 Task: Check the sale-to-list ratio of large walk-in closet in the last 1 year.
Action: Mouse moved to (982, 238)
Screenshot: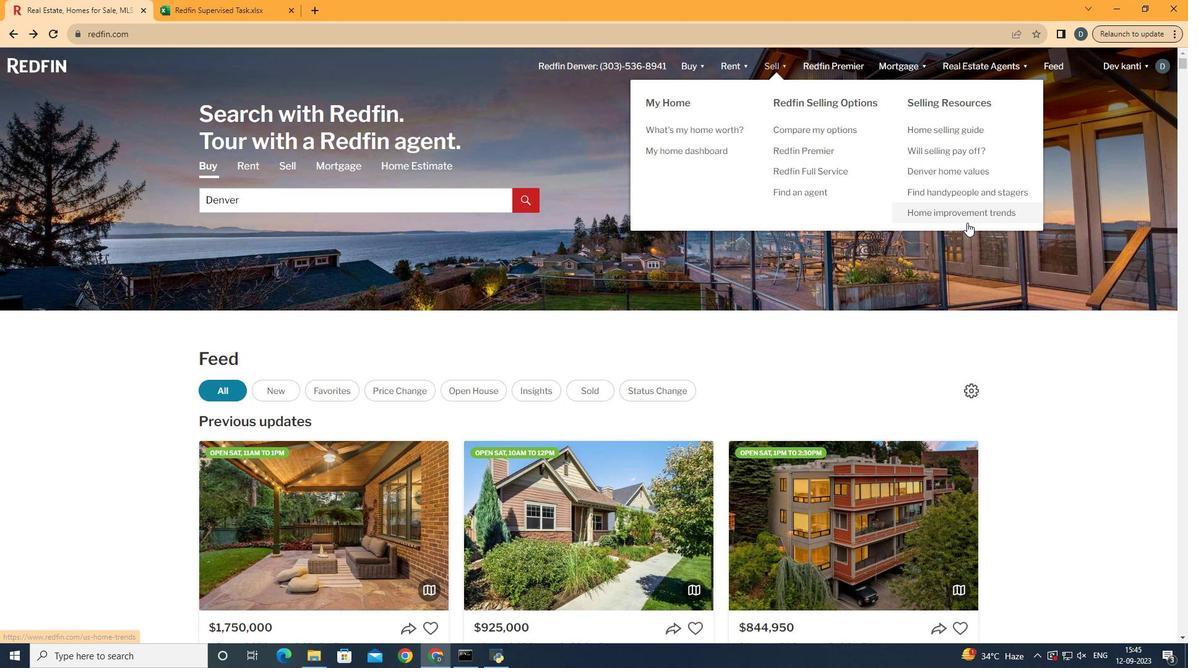 
Action: Mouse pressed left at (982, 238)
Screenshot: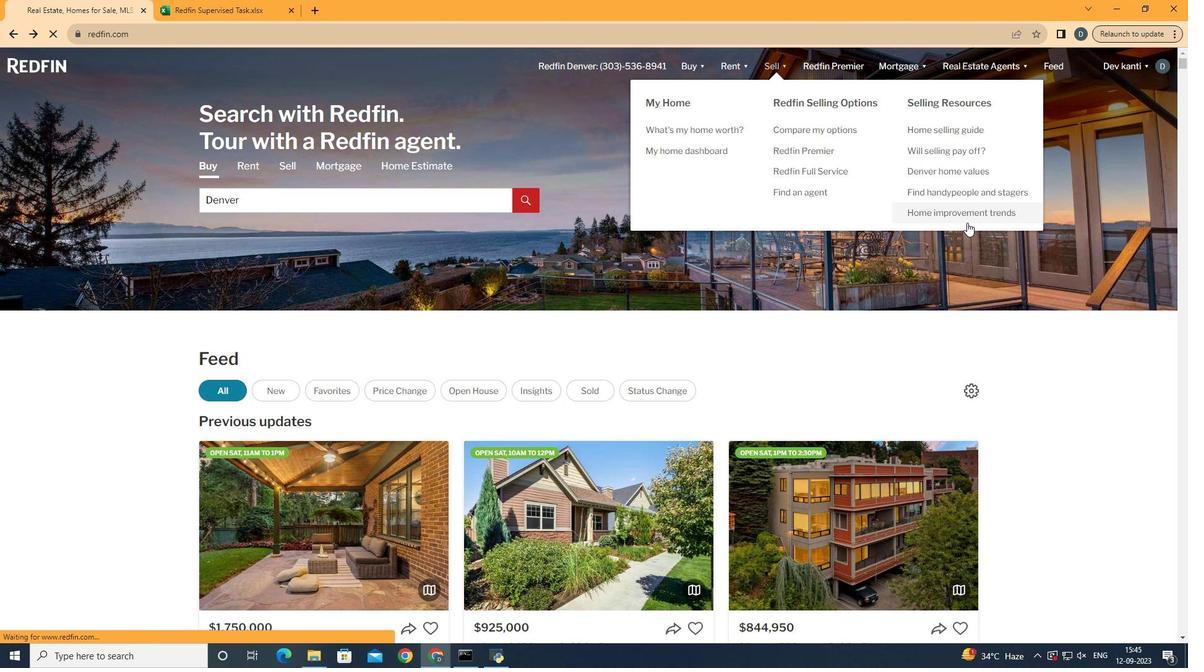 
Action: Mouse moved to (300, 256)
Screenshot: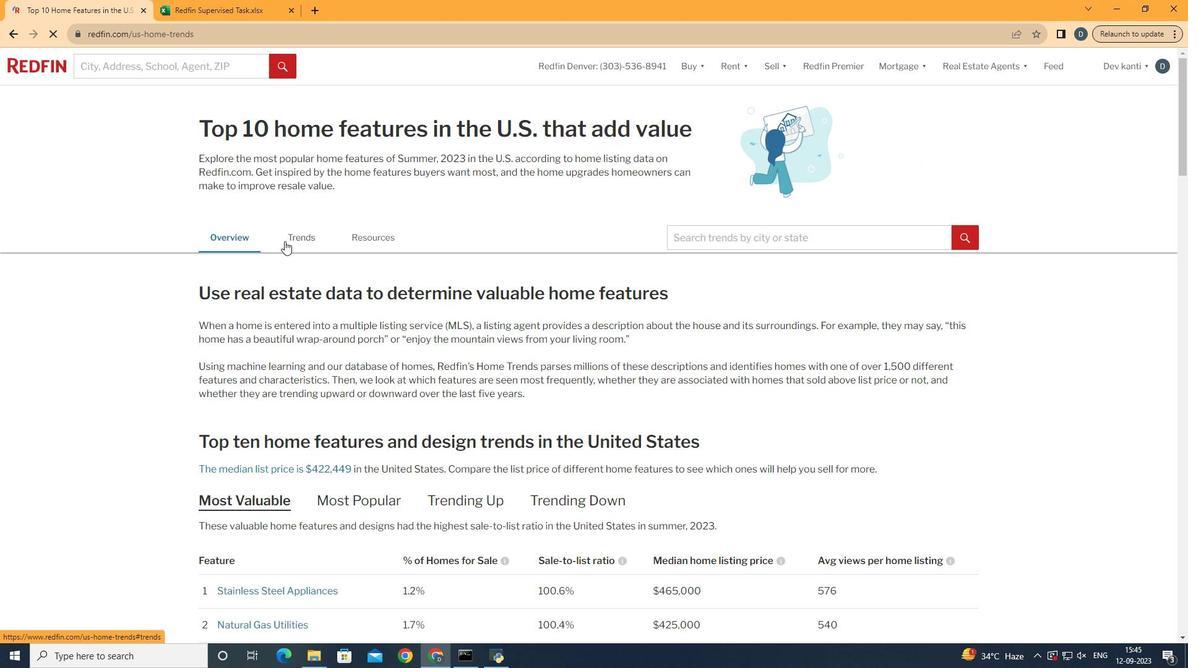 
Action: Mouse pressed left at (300, 256)
Screenshot: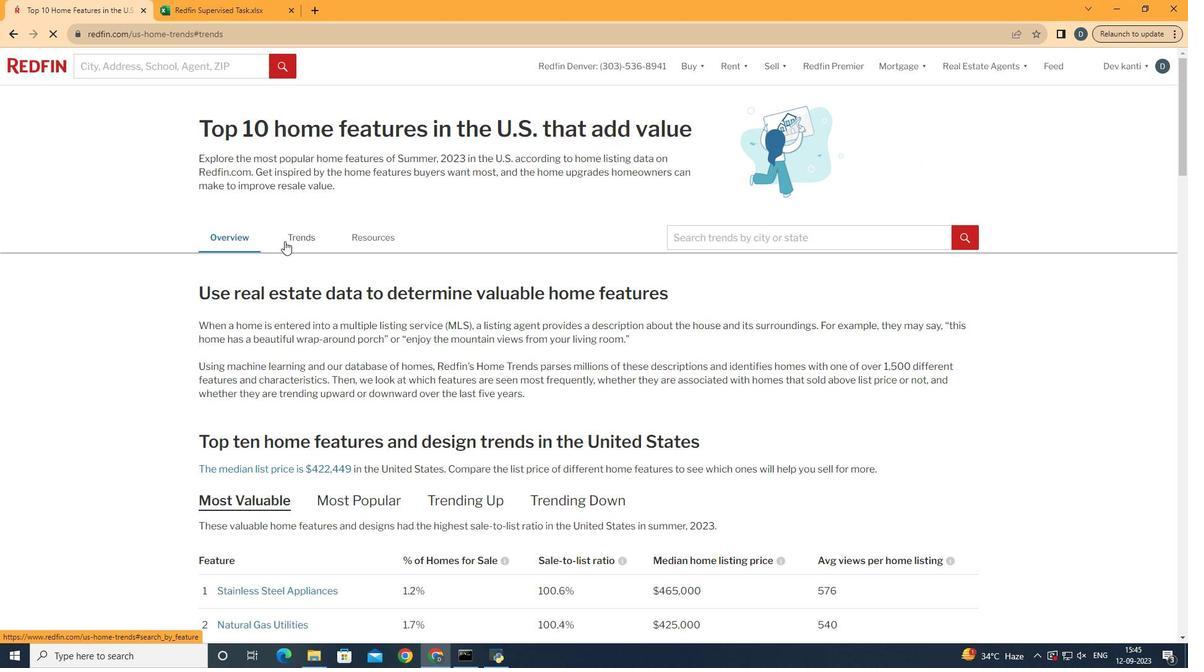 
Action: Mouse moved to (680, 402)
Screenshot: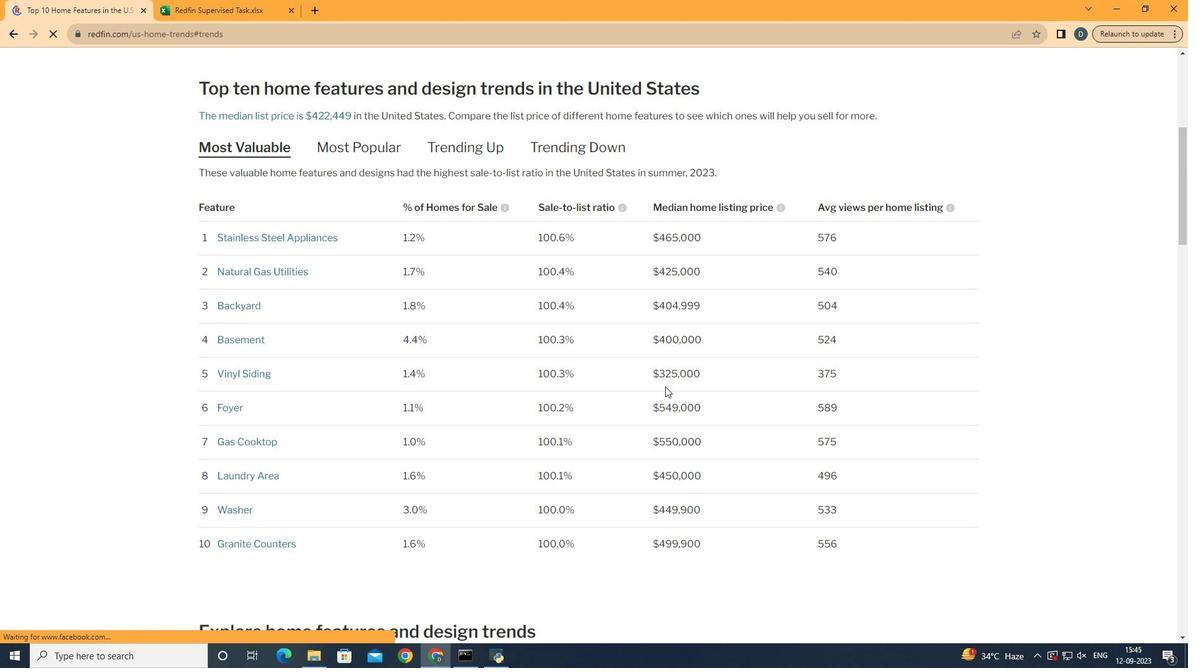 
Action: Mouse scrolled (680, 401) with delta (0, 0)
Screenshot: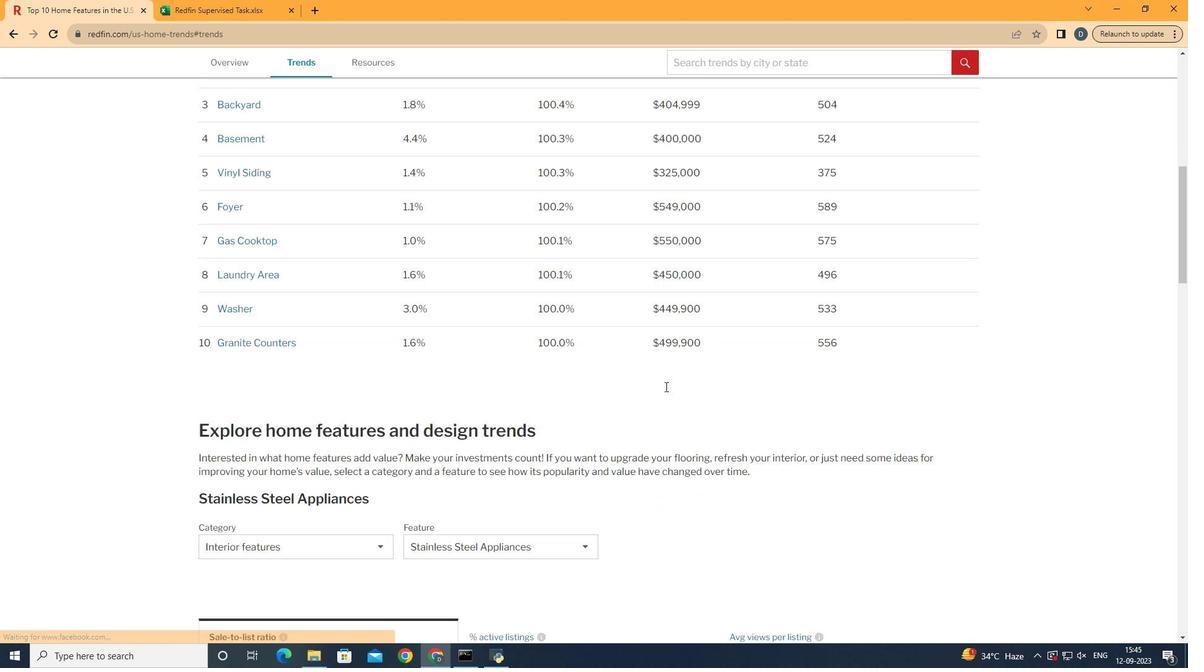 
Action: Mouse scrolled (680, 401) with delta (0, 0)
Screenshot: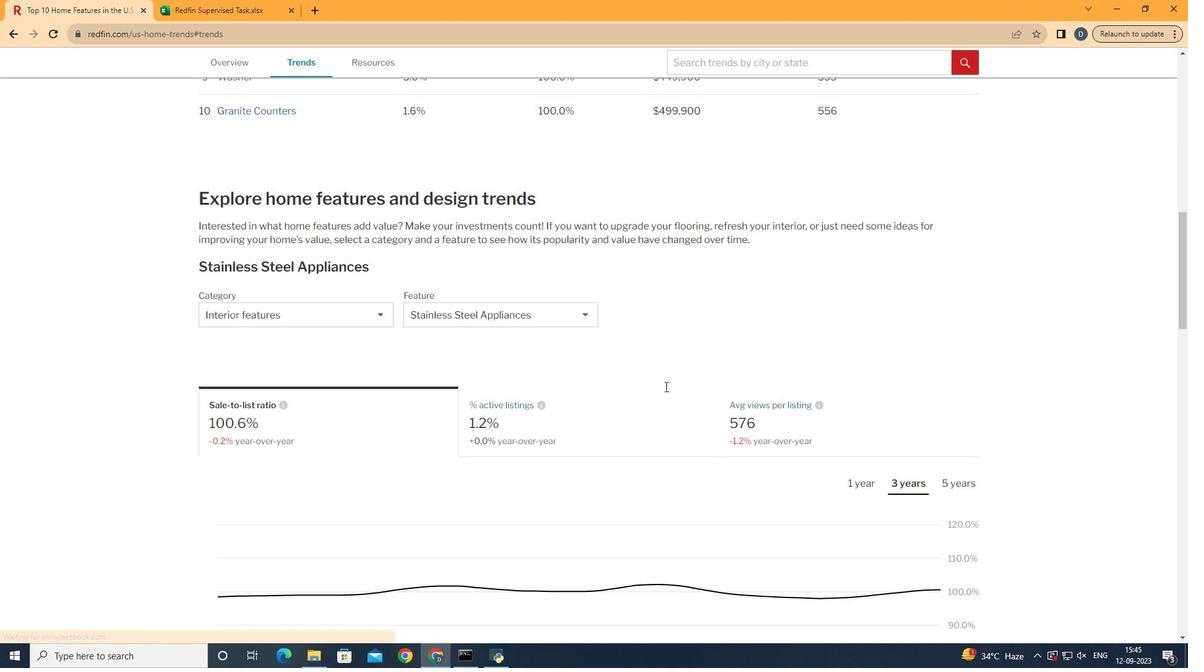 
Action: Mouse scrolled (680, 401) with delta (0, 0)
Screenshot: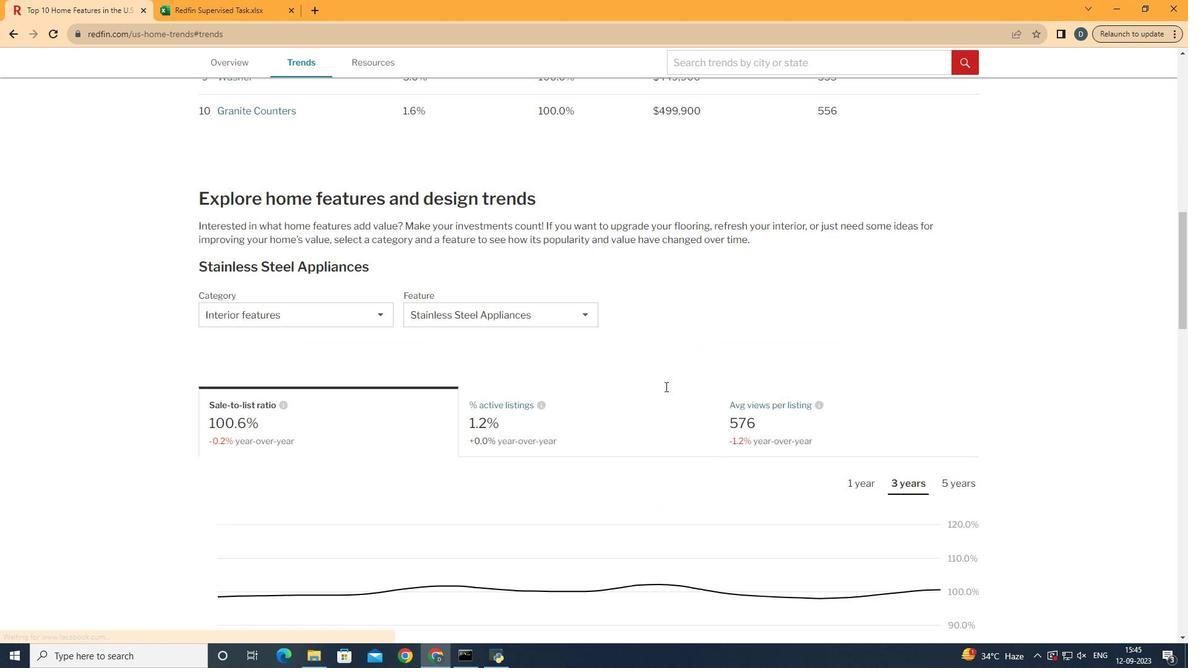 
Action: Mouse scrolled (680, 401) with delta (0, 0)
Screenshot: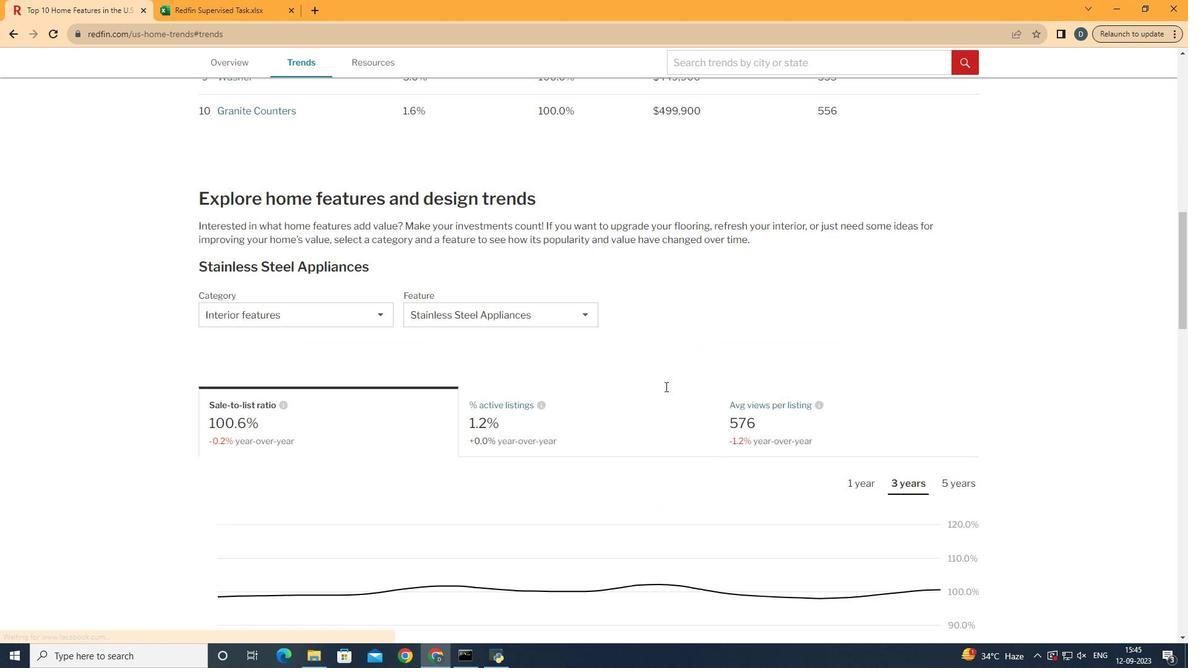 
Action: Mouse scrolled (680, 401) with delta (0, 0)
Screenshot: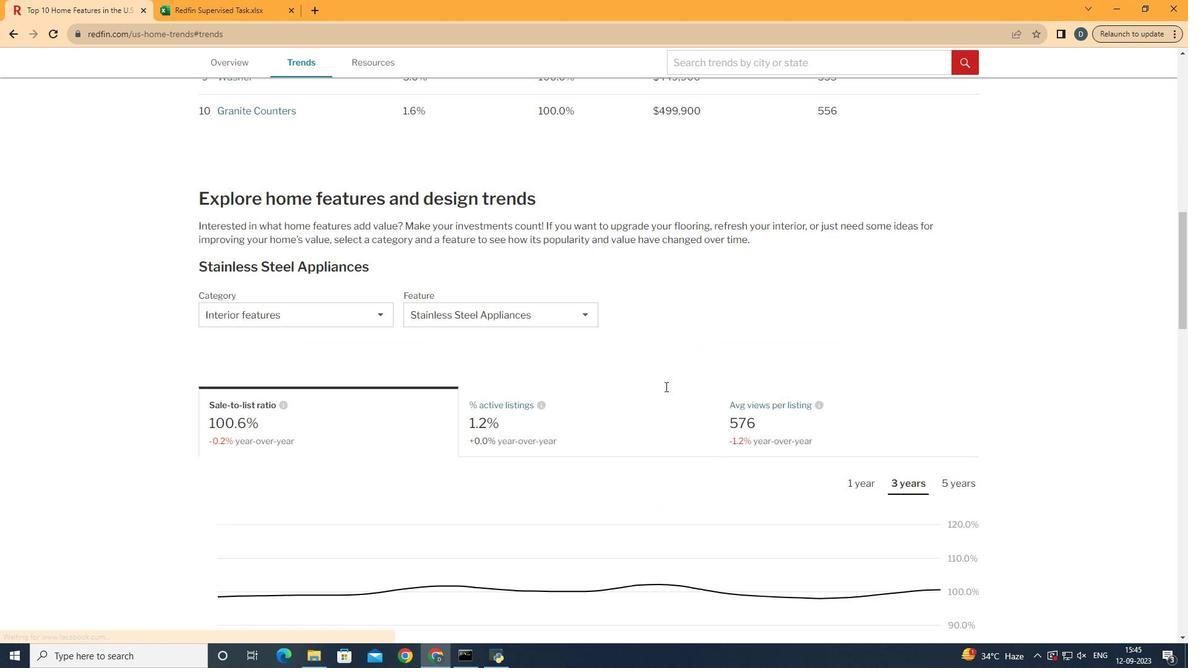 
Action: Mouse scrolled (680, 401) with delta (0, 0)
Screenshot: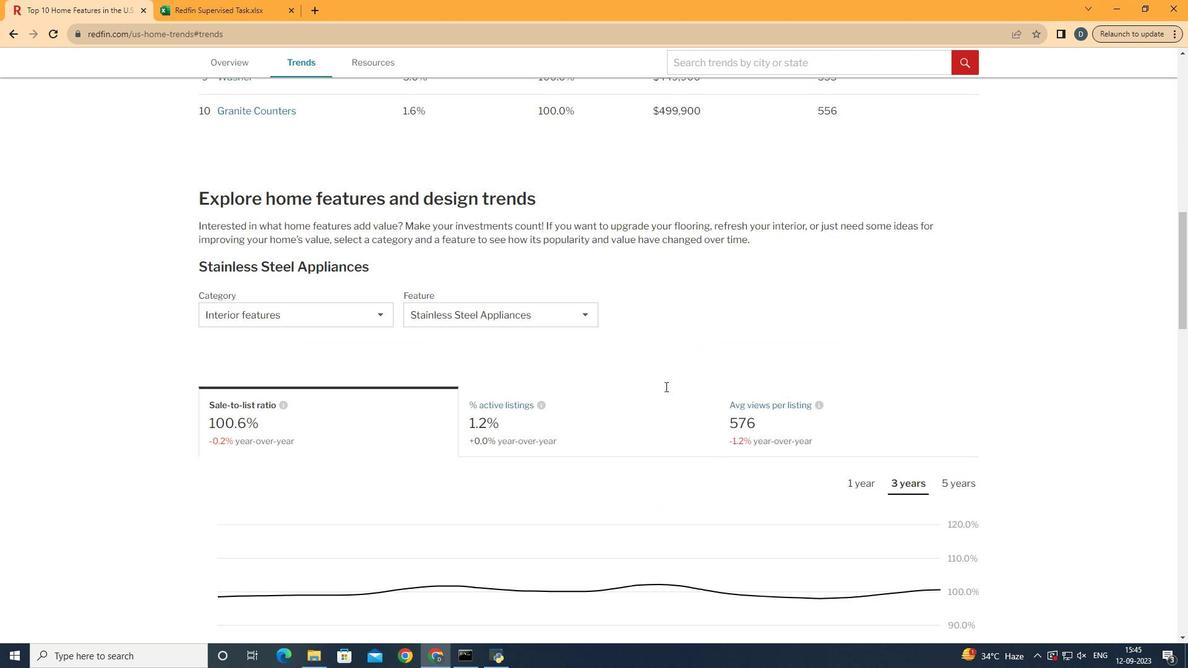 
Action: Mouse scrolled (680, 401) with delta (0, 0)
Screenshot: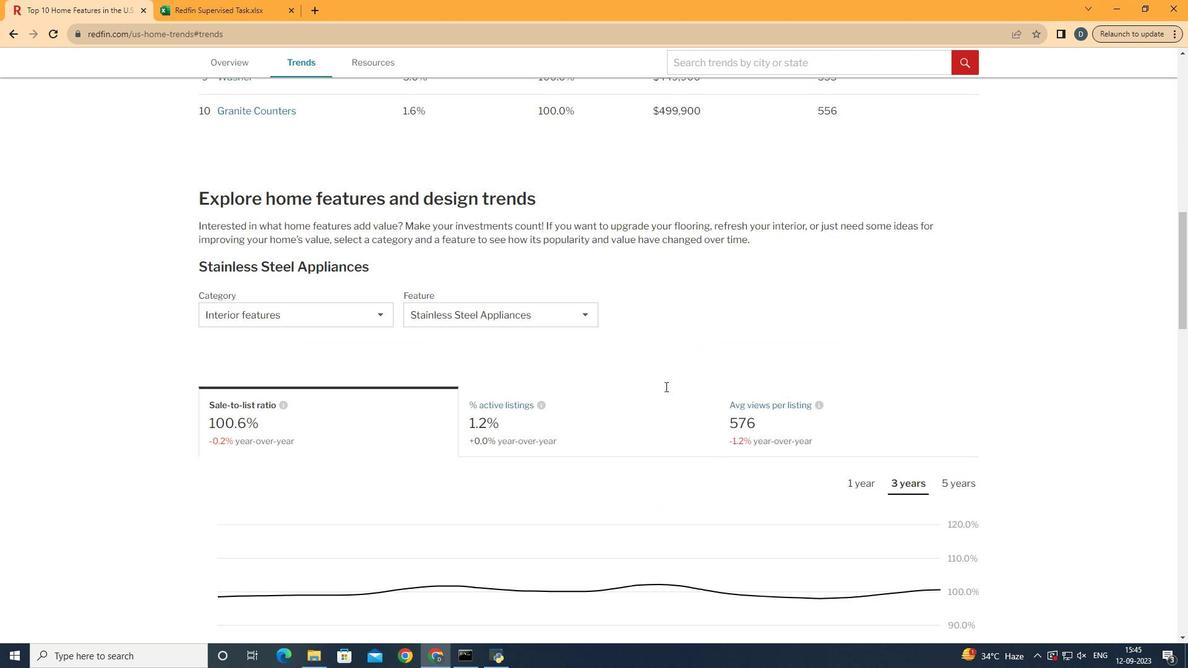 
Action: Mouse moved to (375, 331)
Screenshot: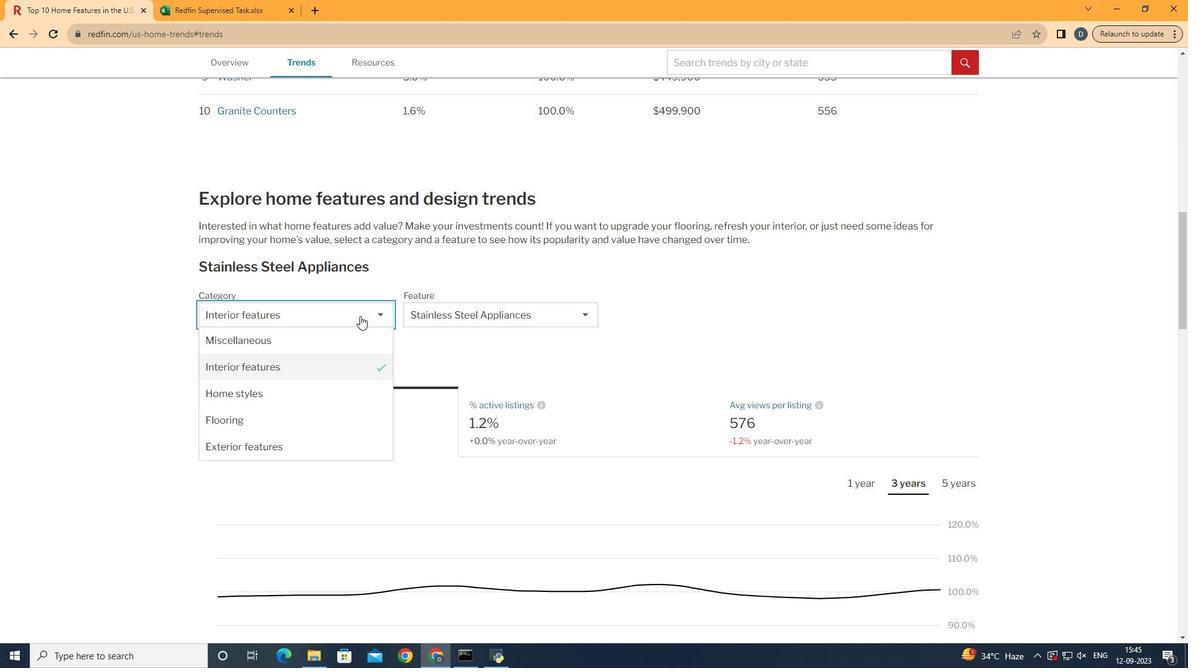 
Action: Mouse pressed left at (375, 331)
Screenshot: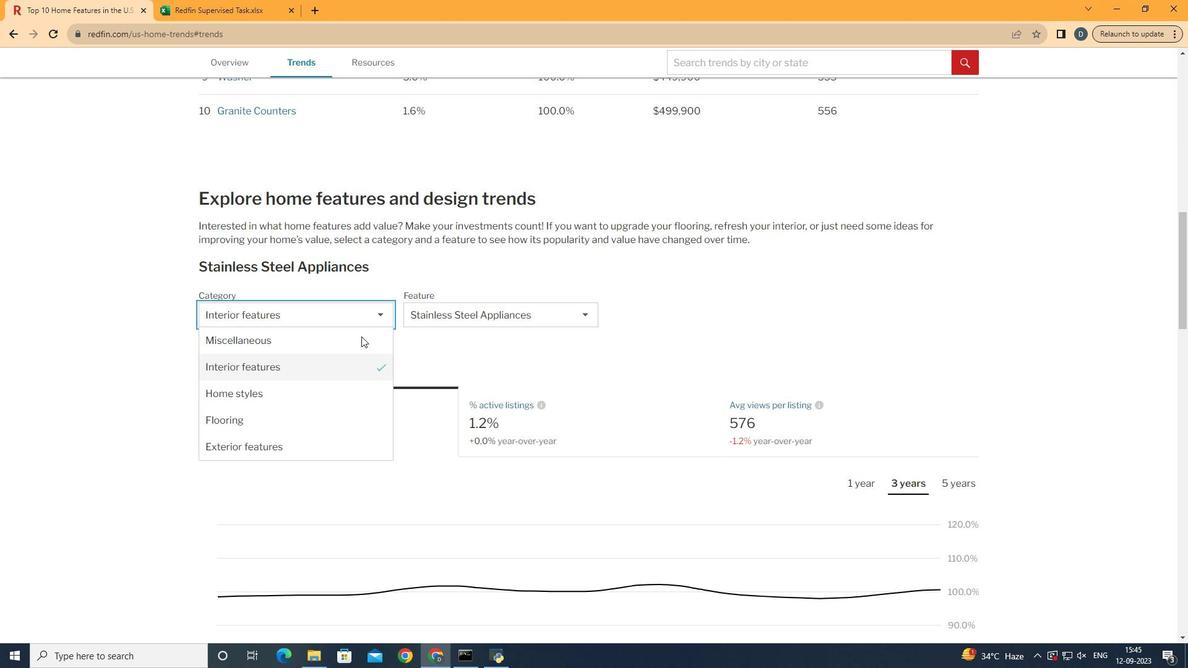 
Action: Mouse moved to (378, 386)
Screenshot: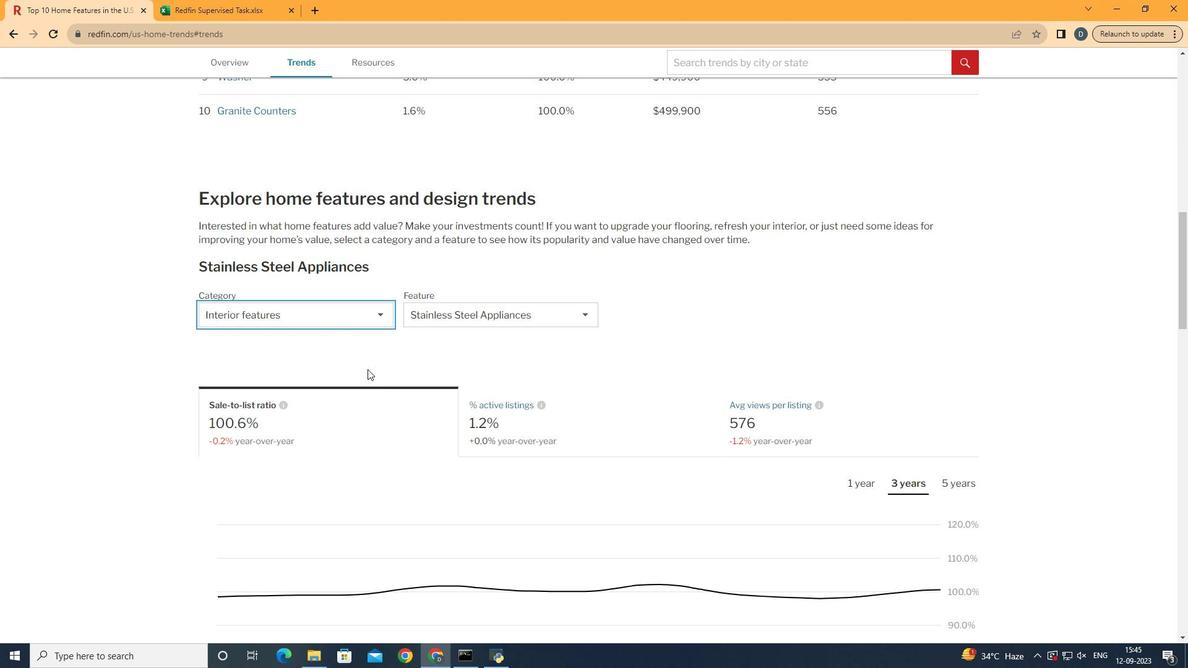 
Action: Mouse pressed left at (378, 386)
Screenshot: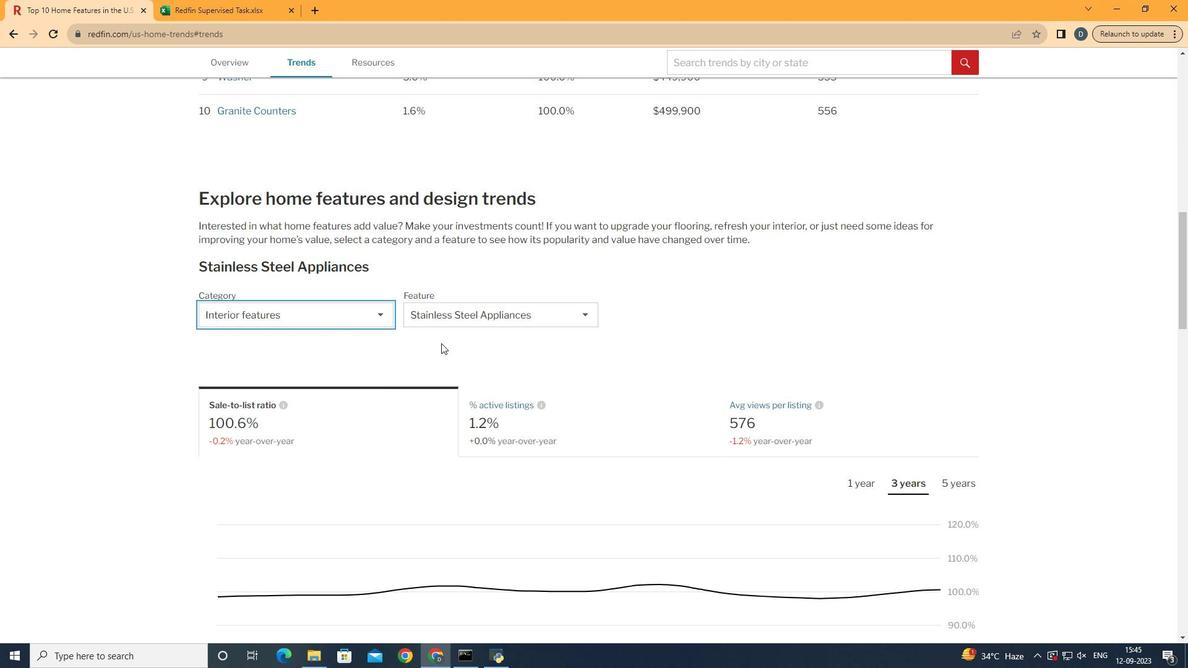 
Action: Mouse moved to (540, 323)
Screenshot: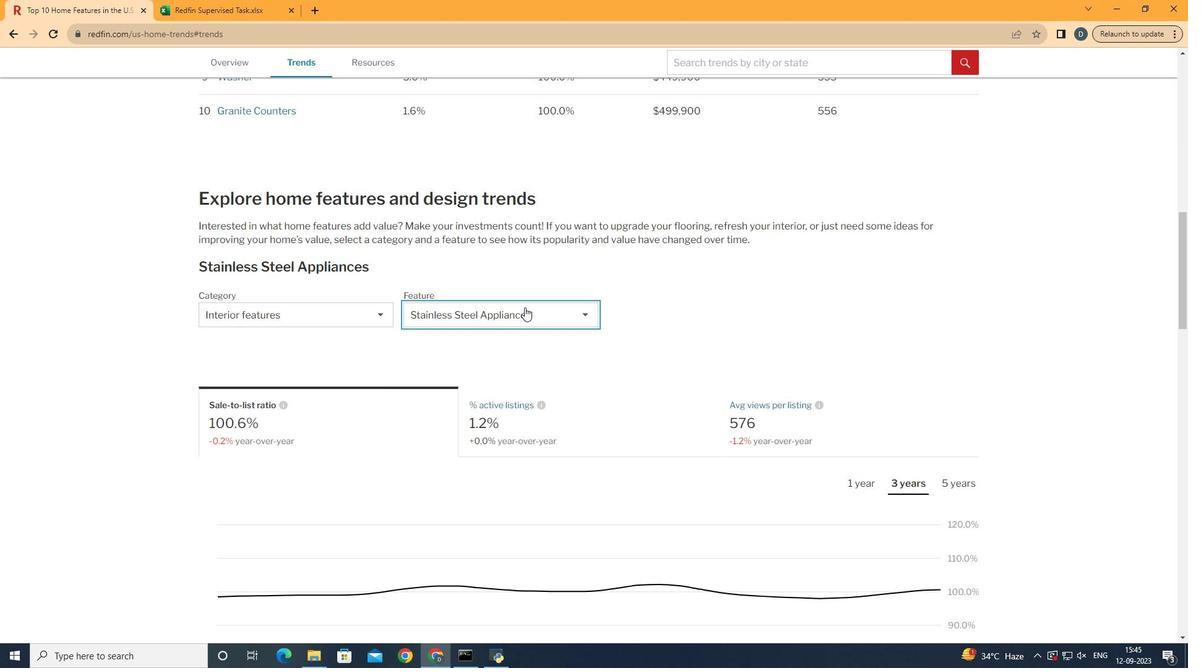 
Action: Mouse pressed left at (540, 323)
Screenshot: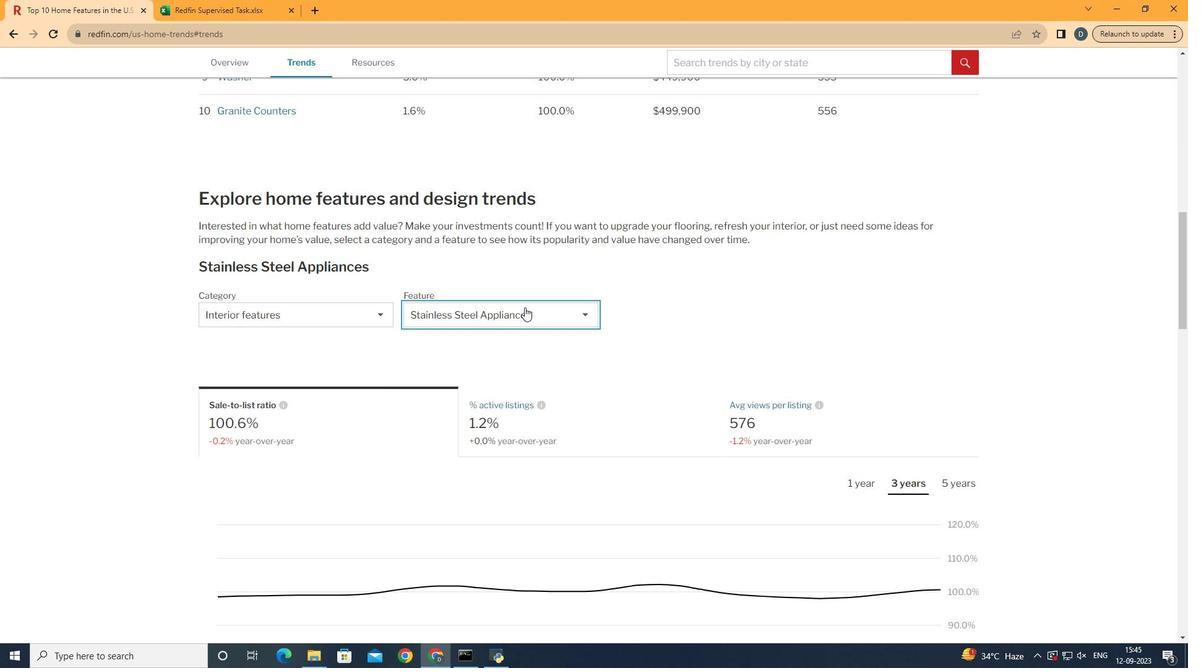 
Action: Mouse moved to (539, 419)
Screenshot: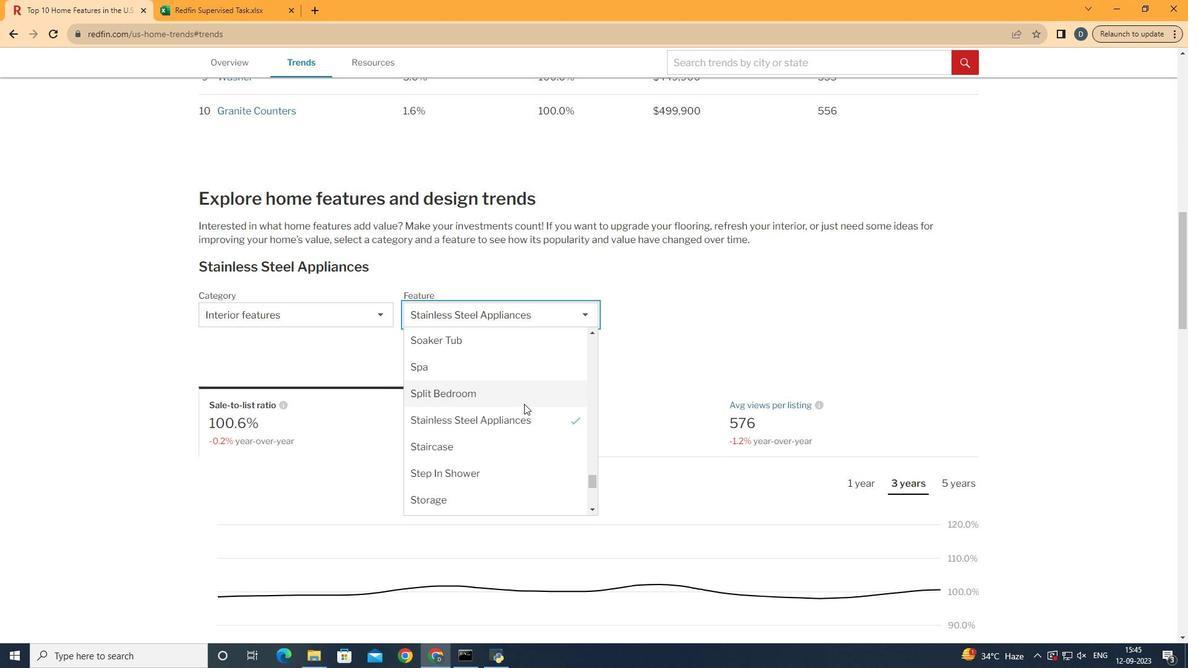 
Action: Mouse scrolled (539, 420) with delta (0, 0)
Screenshot: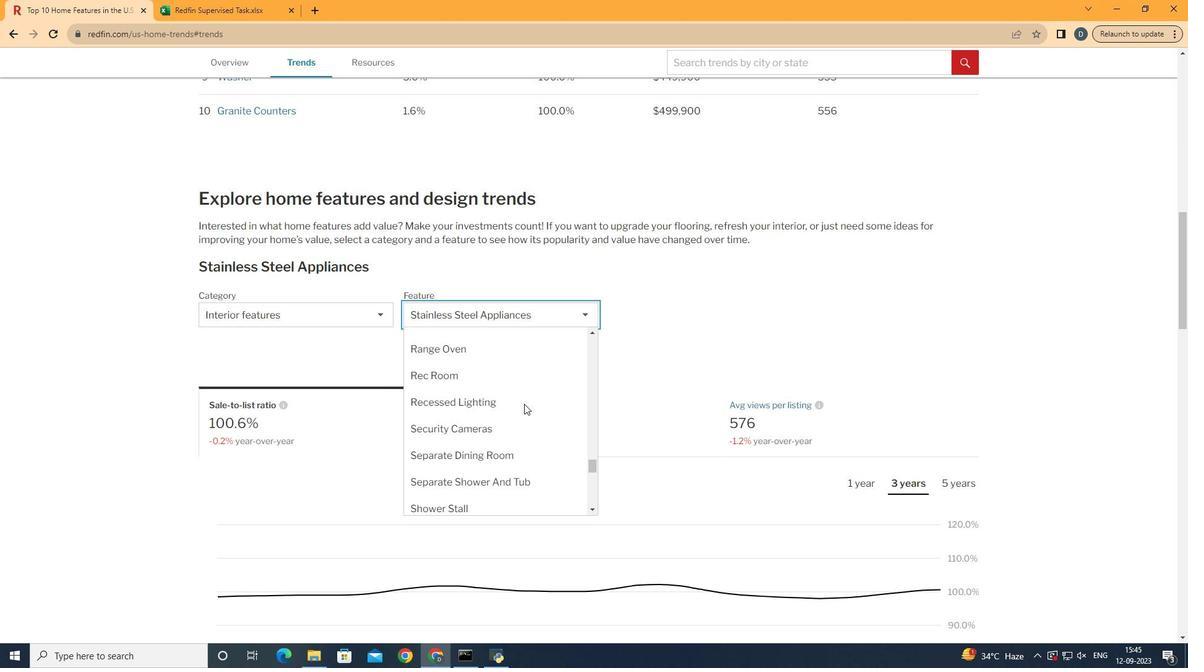 
Action: Mouse scrolled (539, 420) with delta (0, 0)
Screenshot: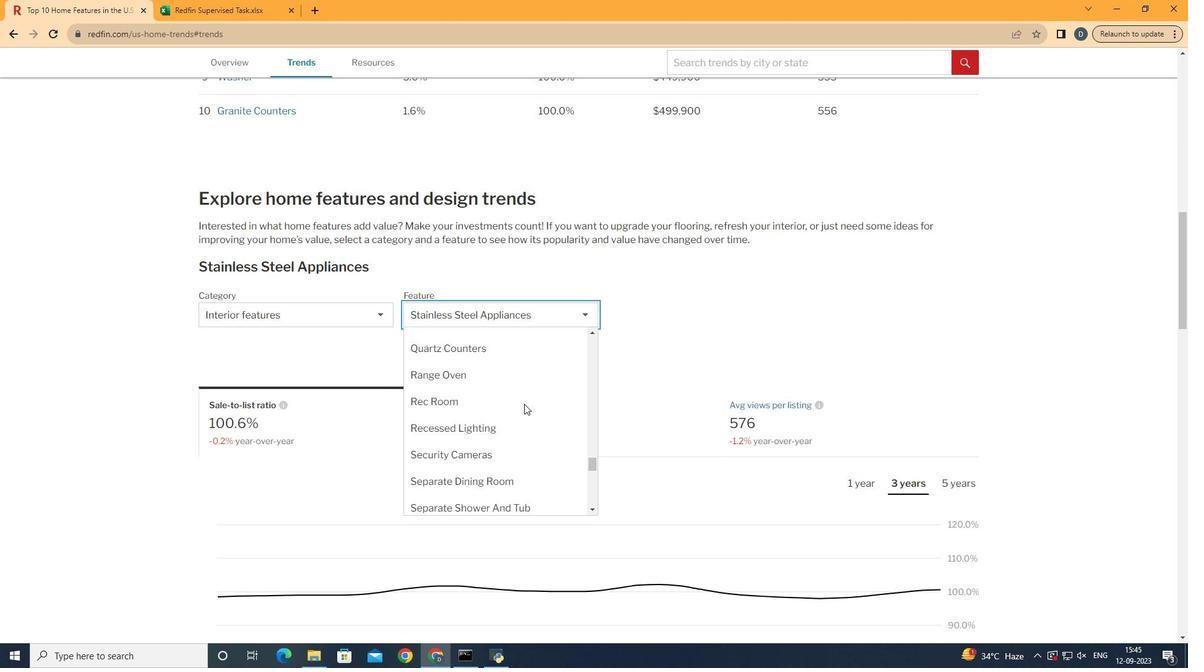 
Action: Mouse scrolled (539, 420) with delta (0, 0)
Screenshot: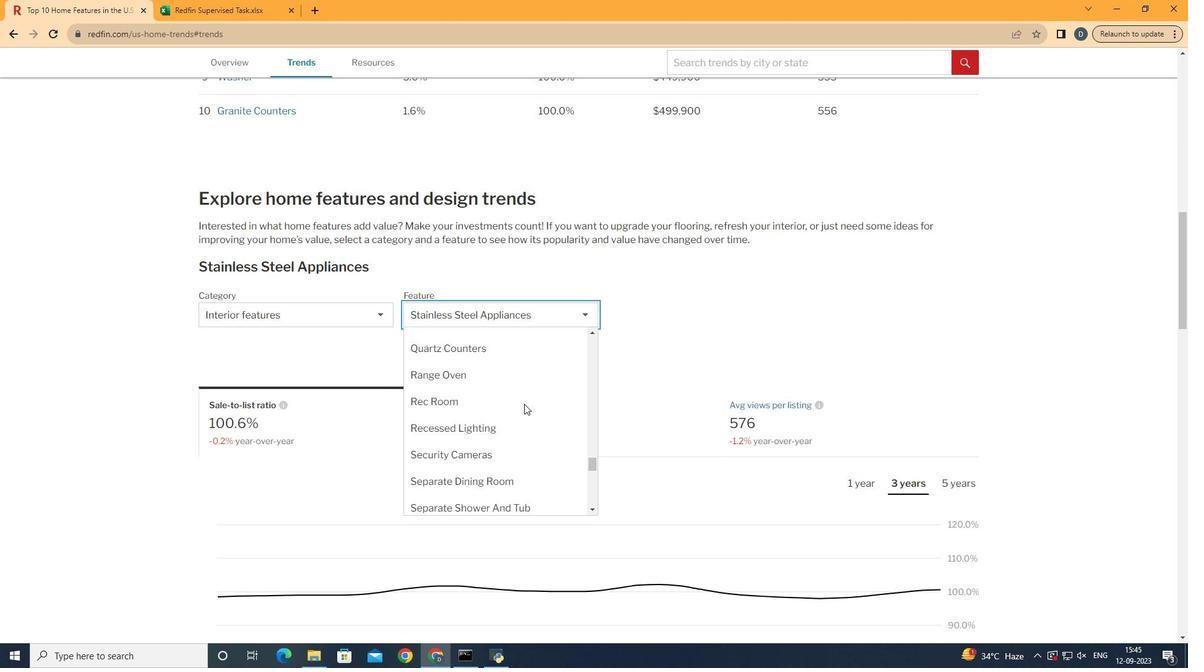 
Action: Mouse scrolled (539, 420) with delta (0, 0)
Screenshot: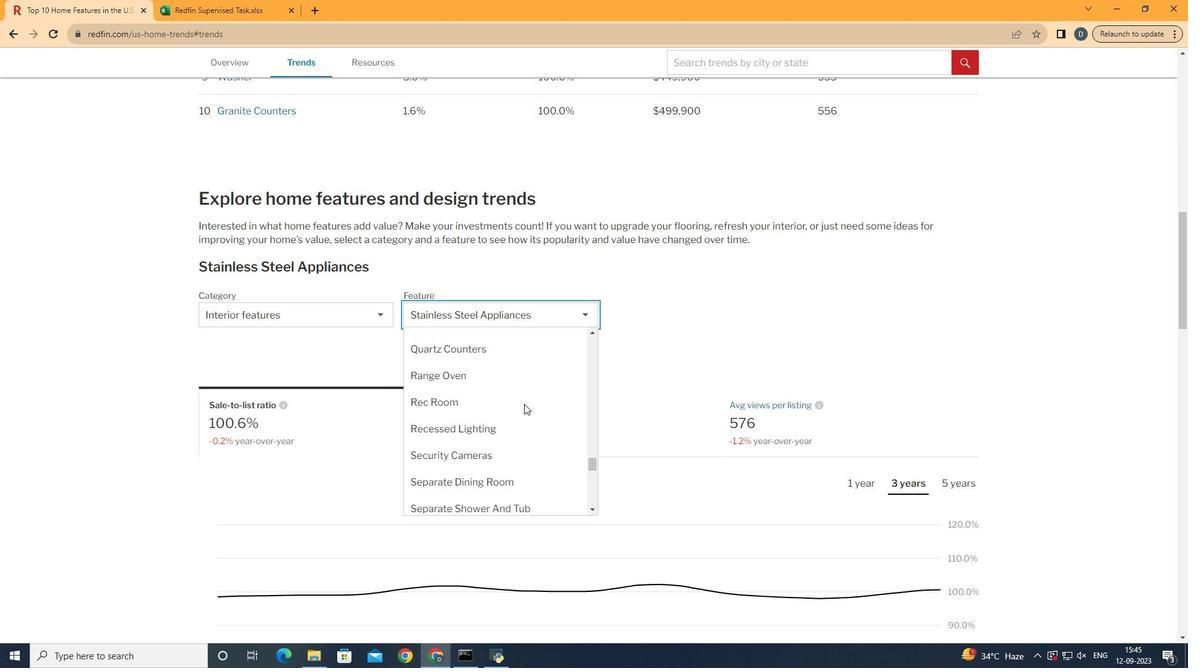 
Action: Mouse scrolled (539, 420) with delta (0, 0)
Screenshot: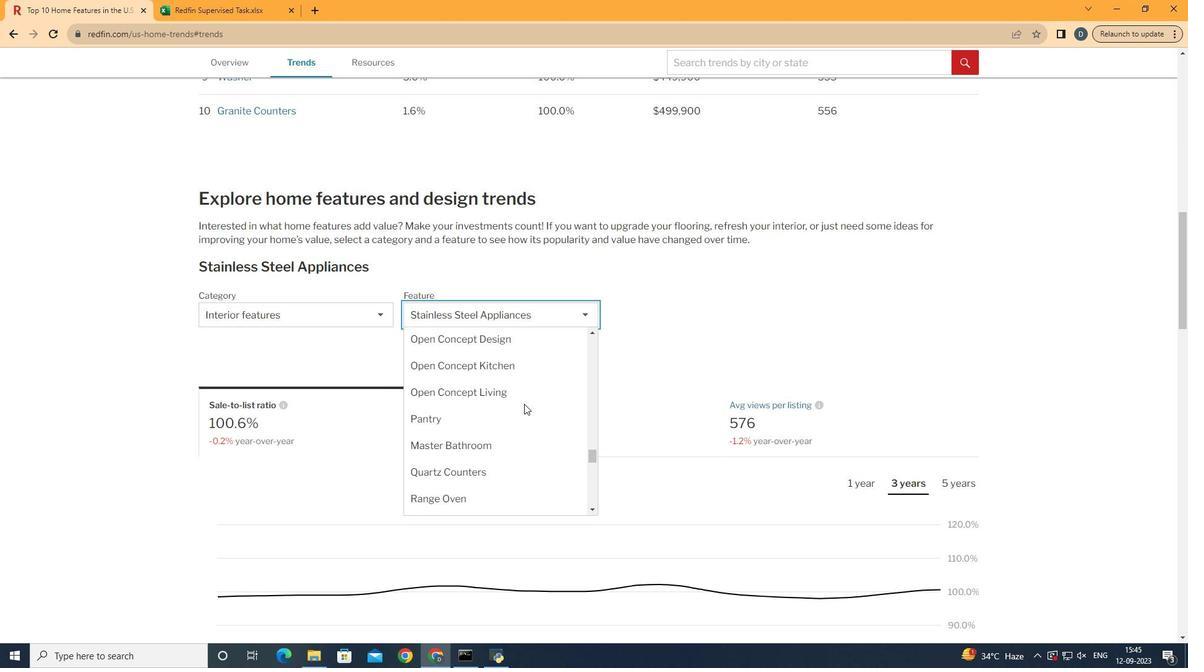
Action: Mouse scrolled (539, 420) with delta (0, 0)
Screenshot: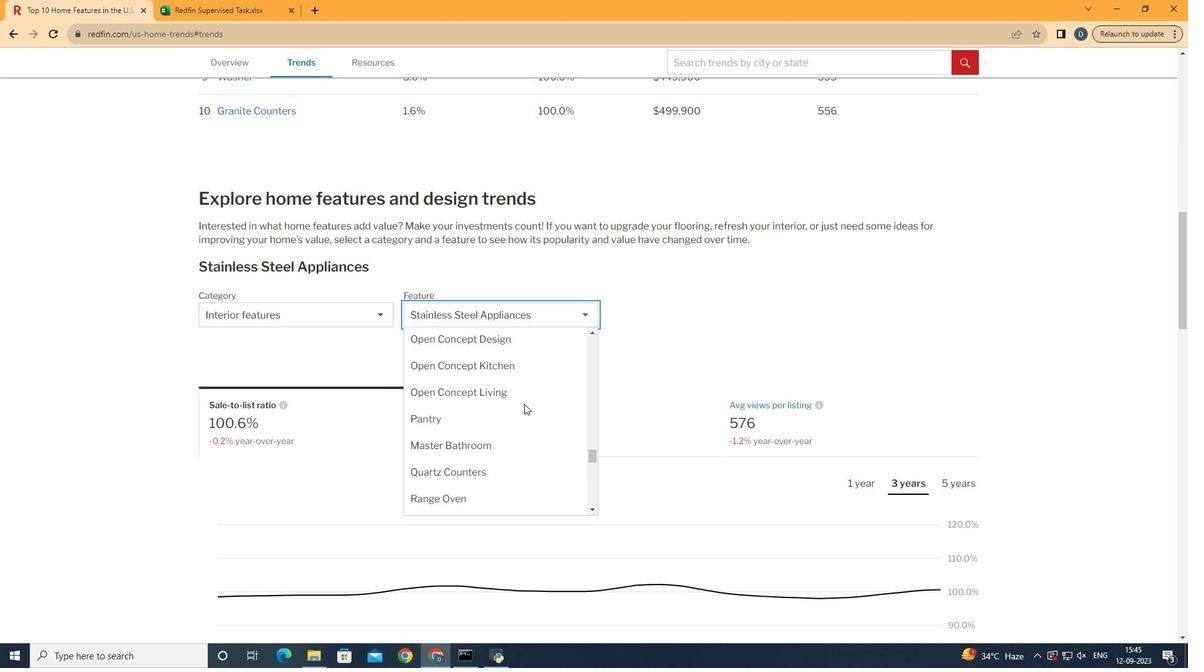 
Action: Mouse scrolled (539, 420) with delta (0, 0)
Screenshot: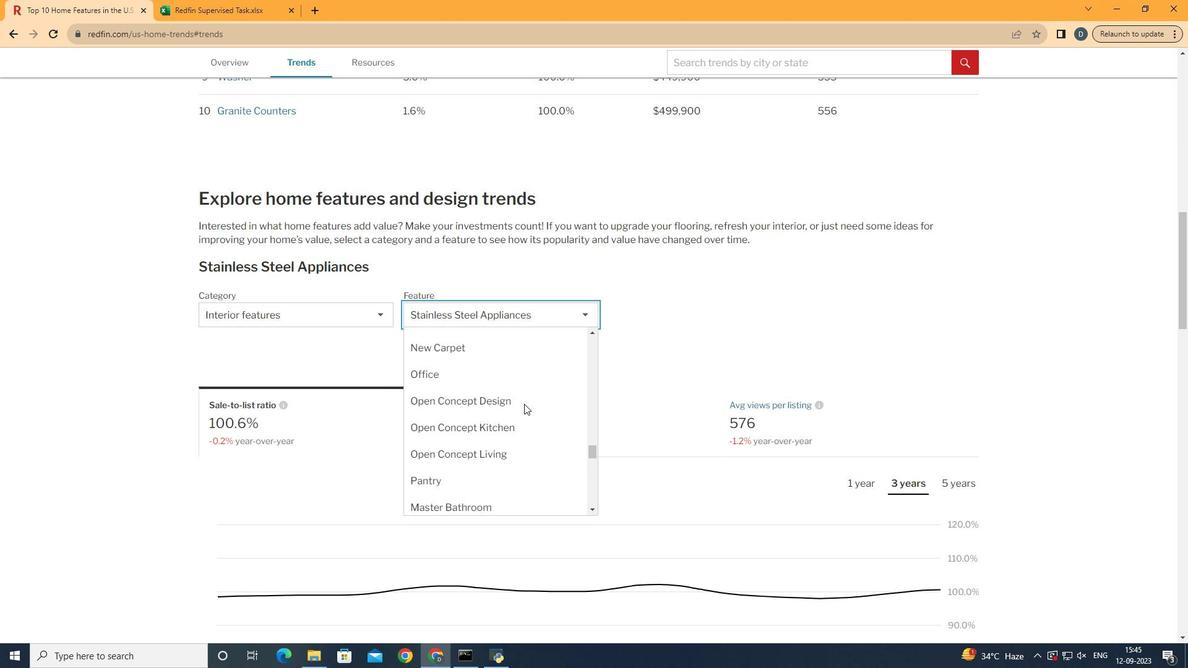 
Action: Mouse scrolled (539, 420) with delta (0, 0)
Screenshot: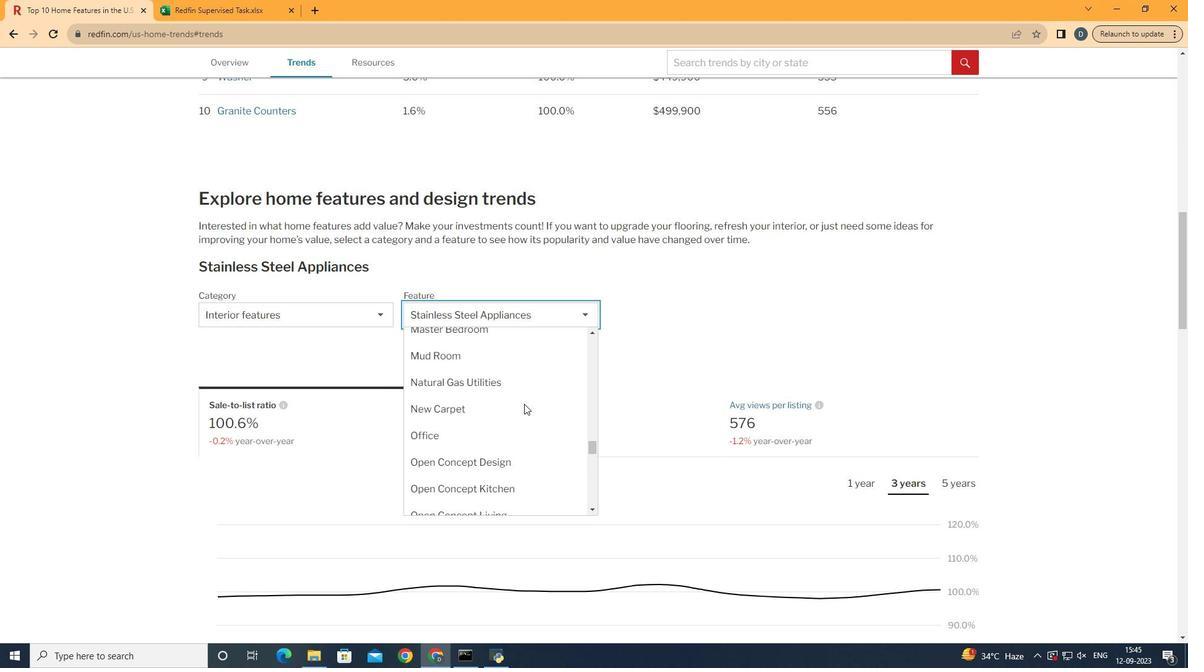 
Action: Mouse scrolled (539, 420) with delta (0, 0)
Screenshot: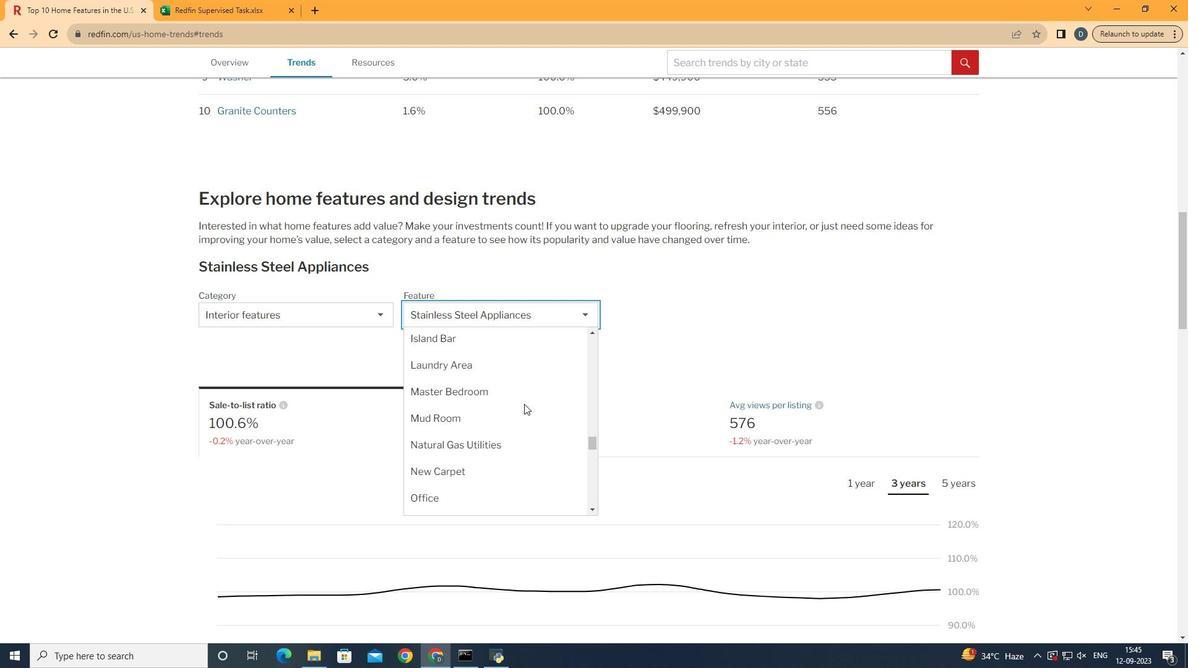 
Action: Mouse scrolled (539, 420) with delta (0, 0)
Screenshot: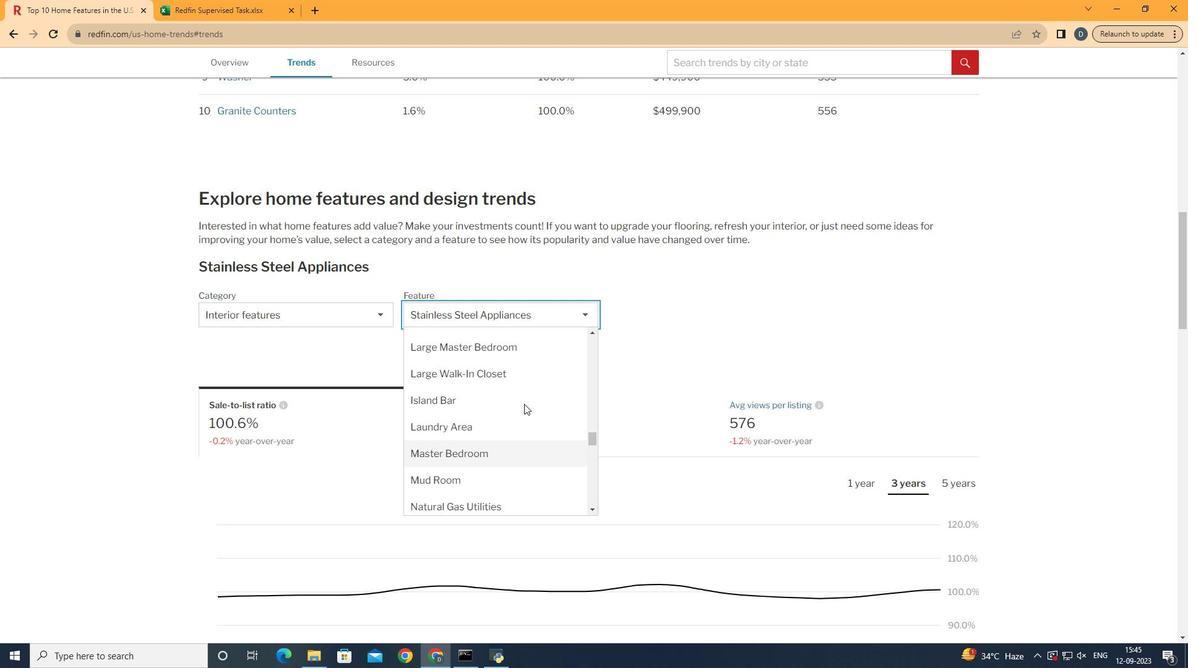 
Action: Mouse moved to (543, 389)
Screenshot: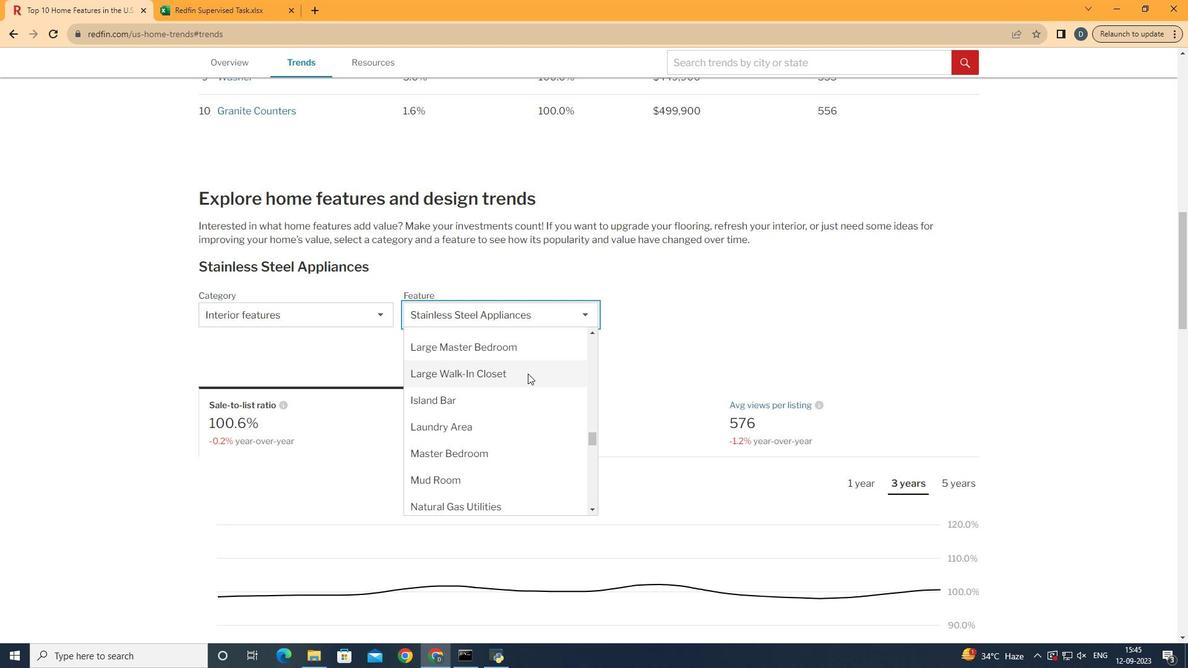 
Action: Mouse pressed left at (543, 389)
Screenshot: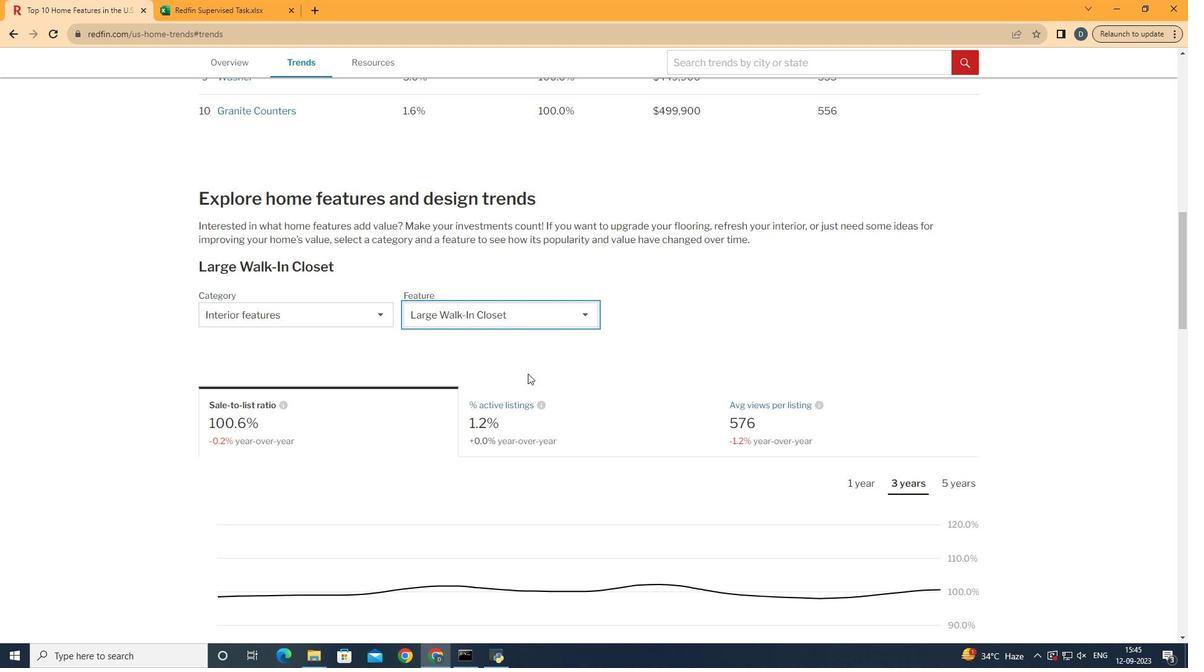 
Action: Mouse moved to (660, 379)
Screenshot: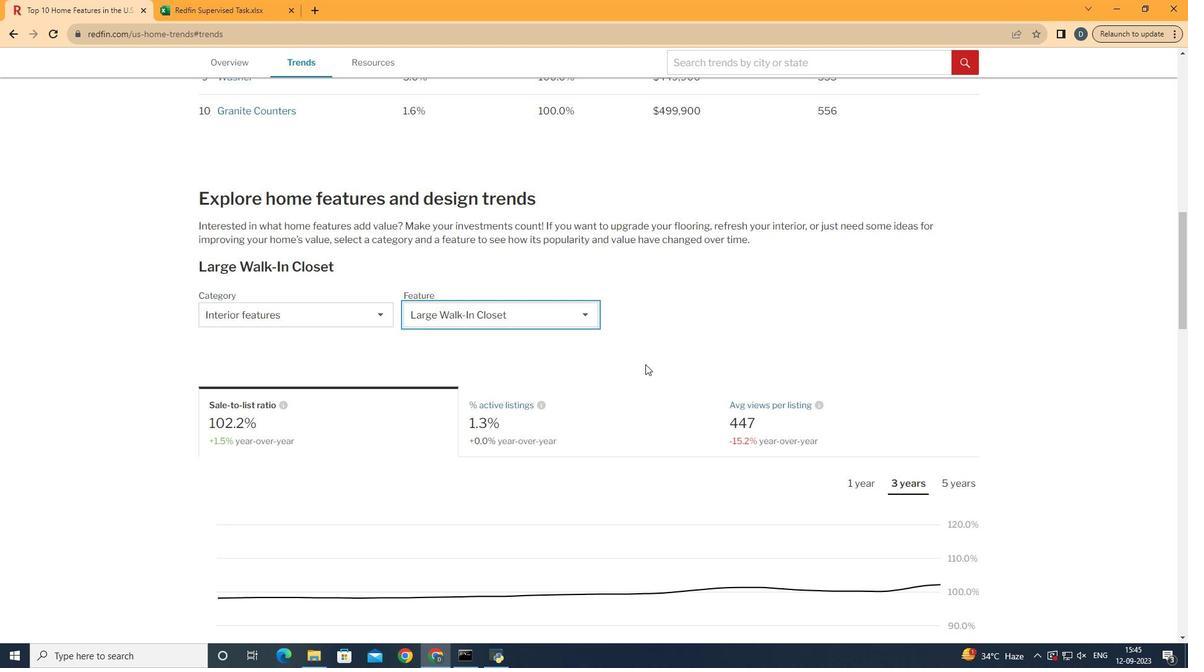 
Action: Mouse pressed left at (660, 379)
Screenshot: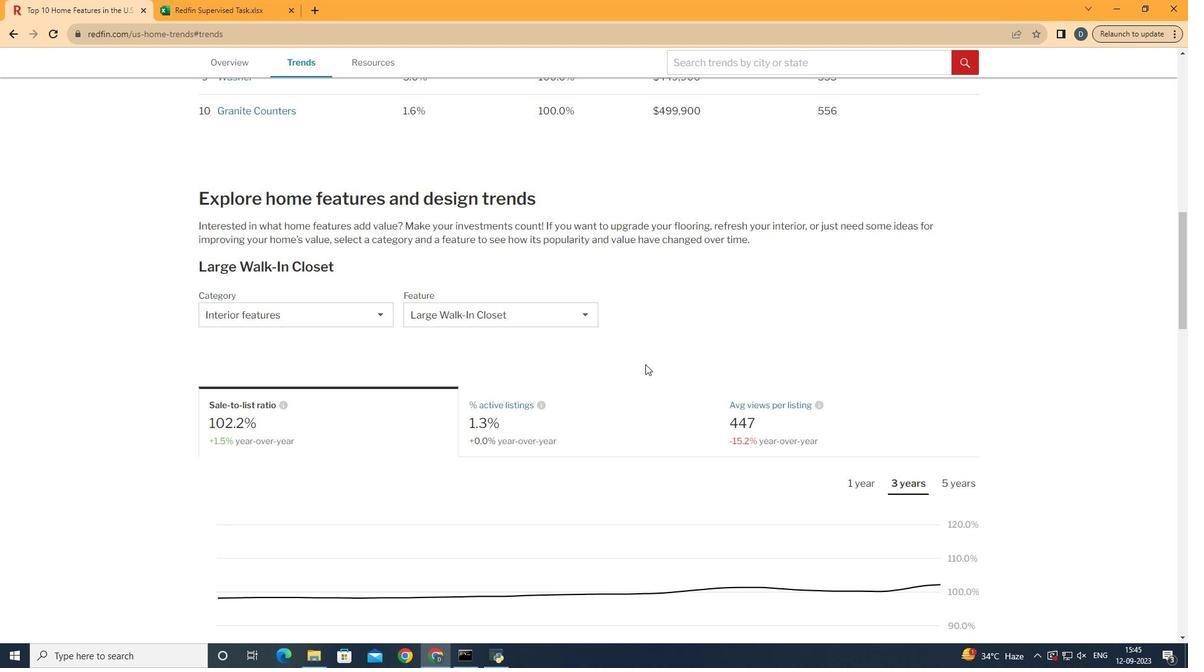 
Action: Mouse moved to (673, 373)
Screenshot: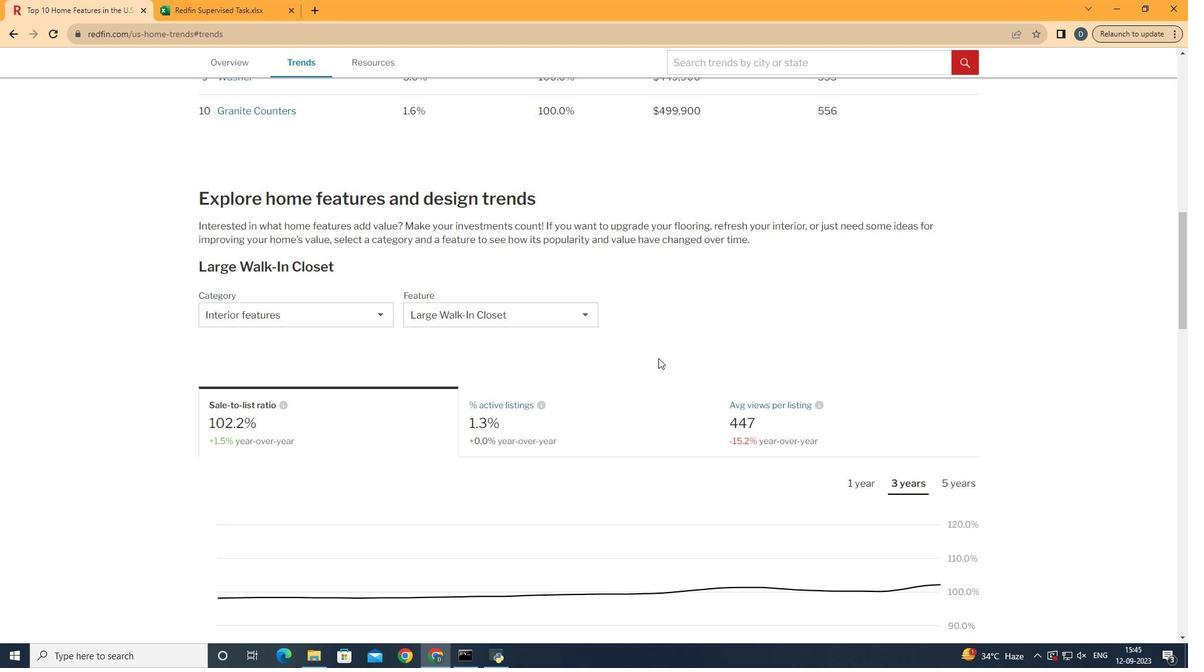 
Action: Mouse scrolled (673, 373) with delta (0, 0)
Screenshot: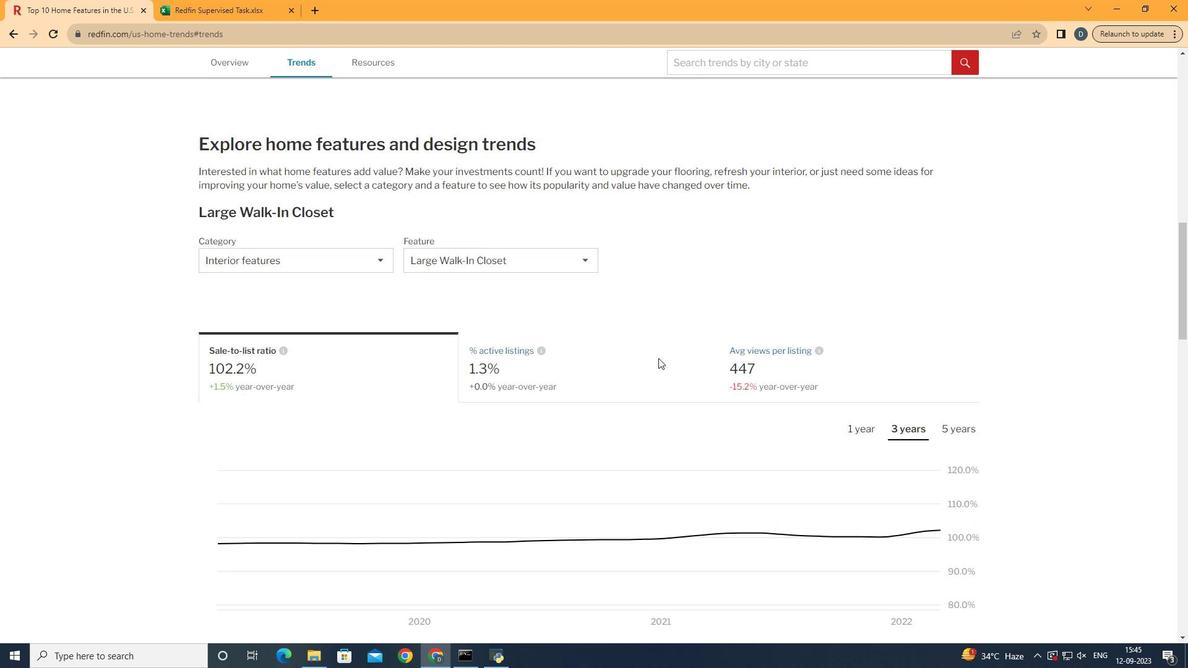 
Action: Mouse moved to (878, 435)
Screenshot: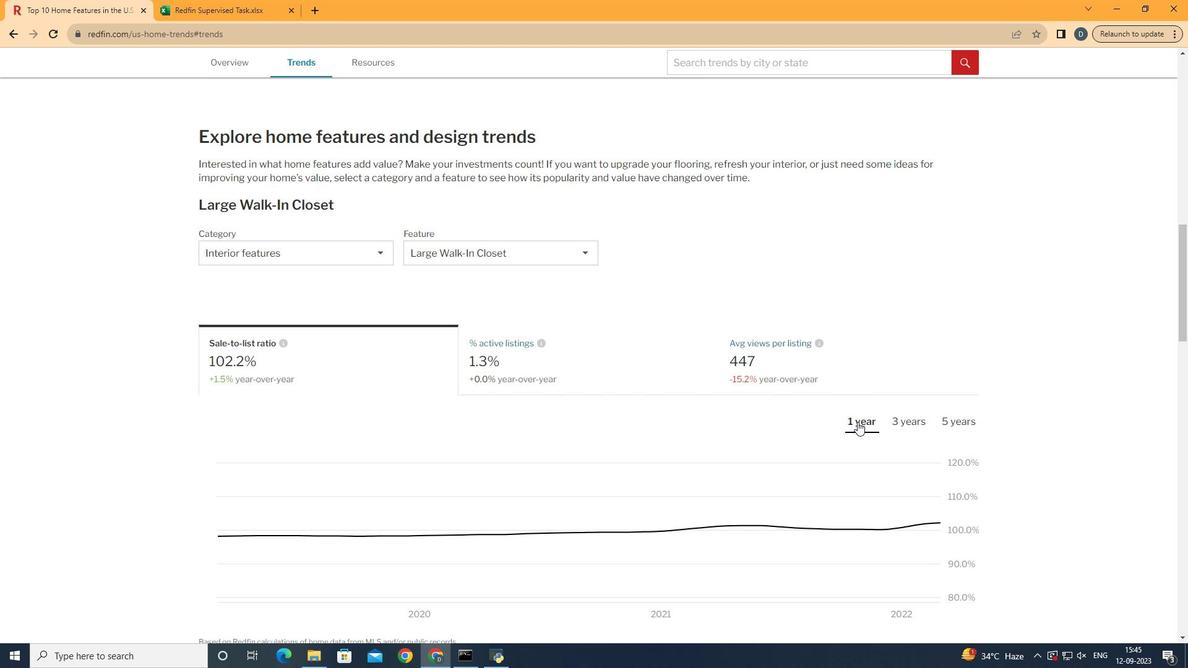 
Action: Mouse pressed left at (878, 435)
Screenshot: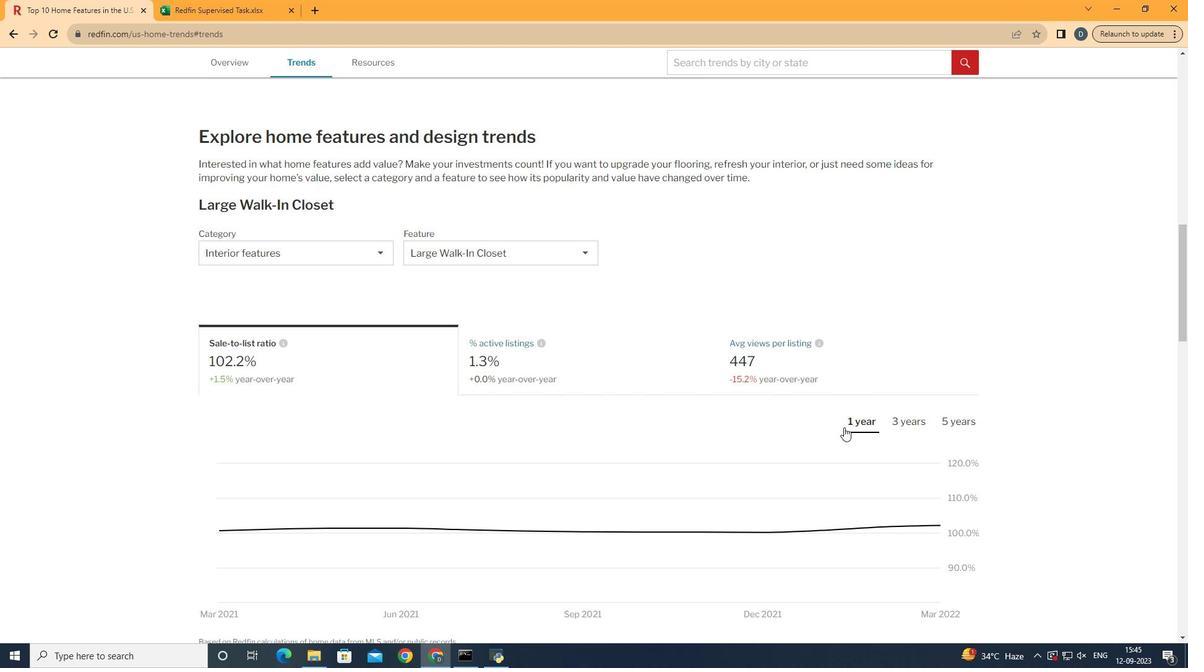 
Action: Mouse moved to (616, 488)
Screenshot: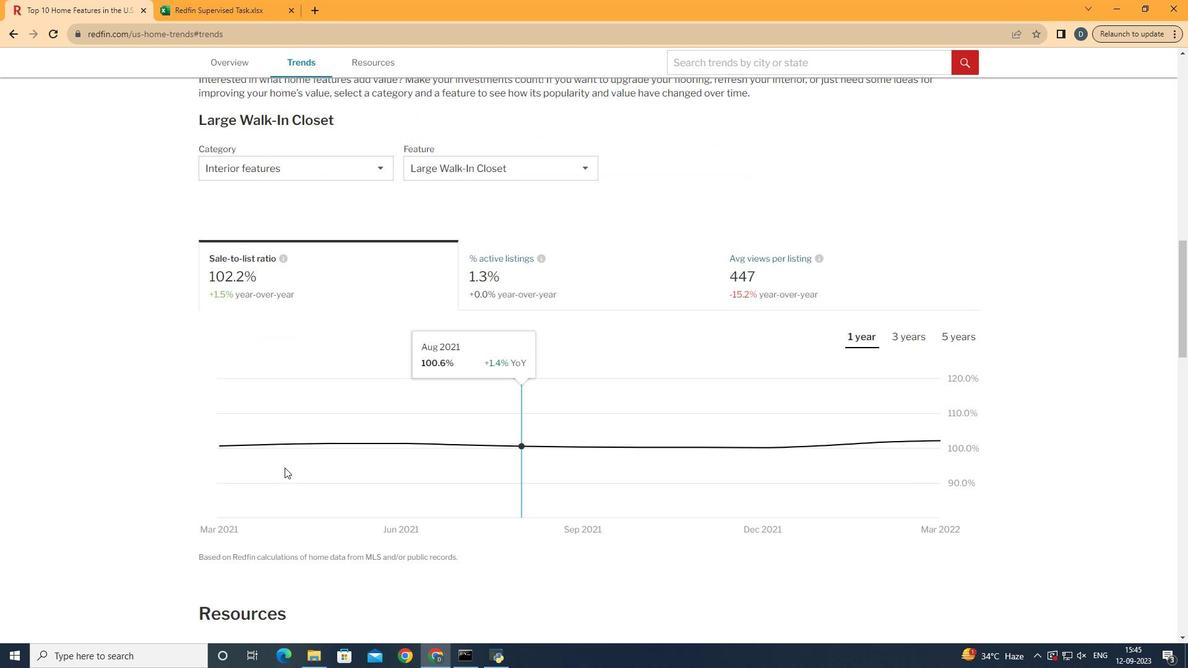 
Action: Mouse scrolled (616, 487) with delta (0, 0)
Screenshot: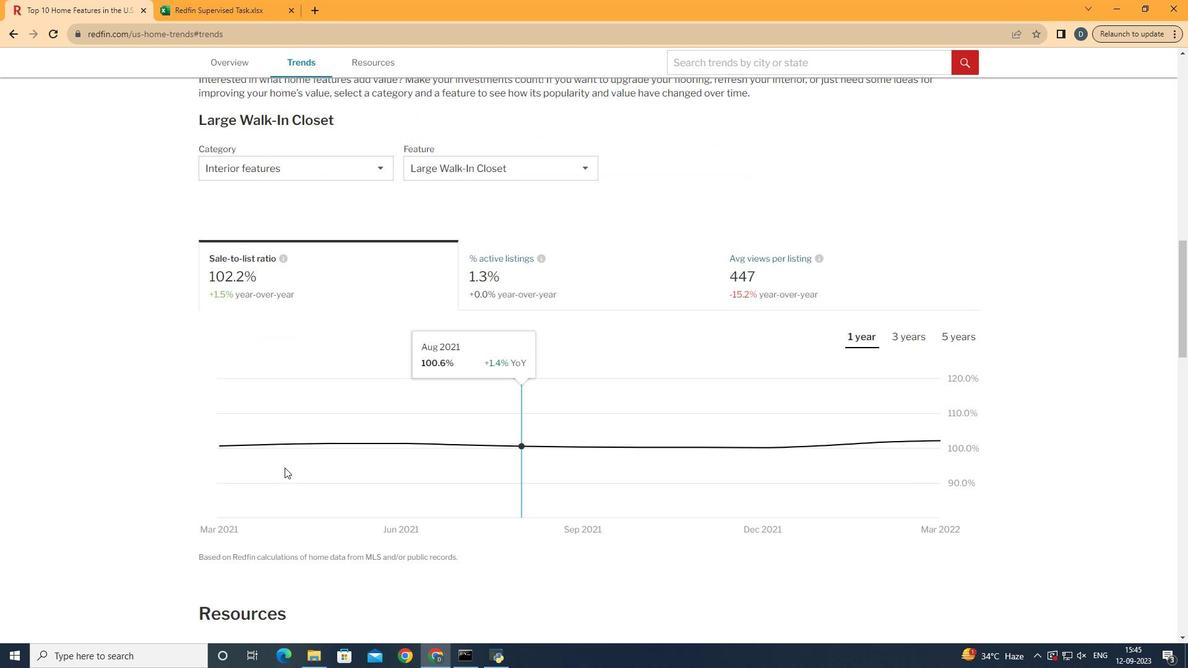 
Action: Mouse moved to (602, 488)
Screenshot: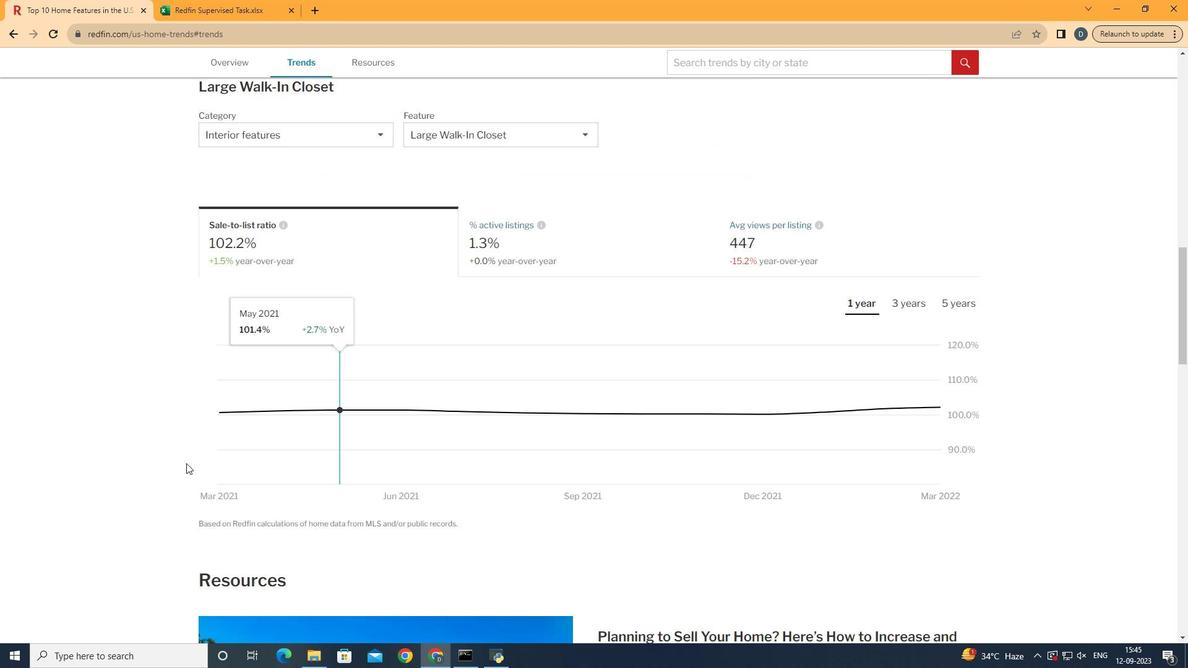 
Action: Mouse scrolled (602, 487) with delta (0, 0)
Screenshot: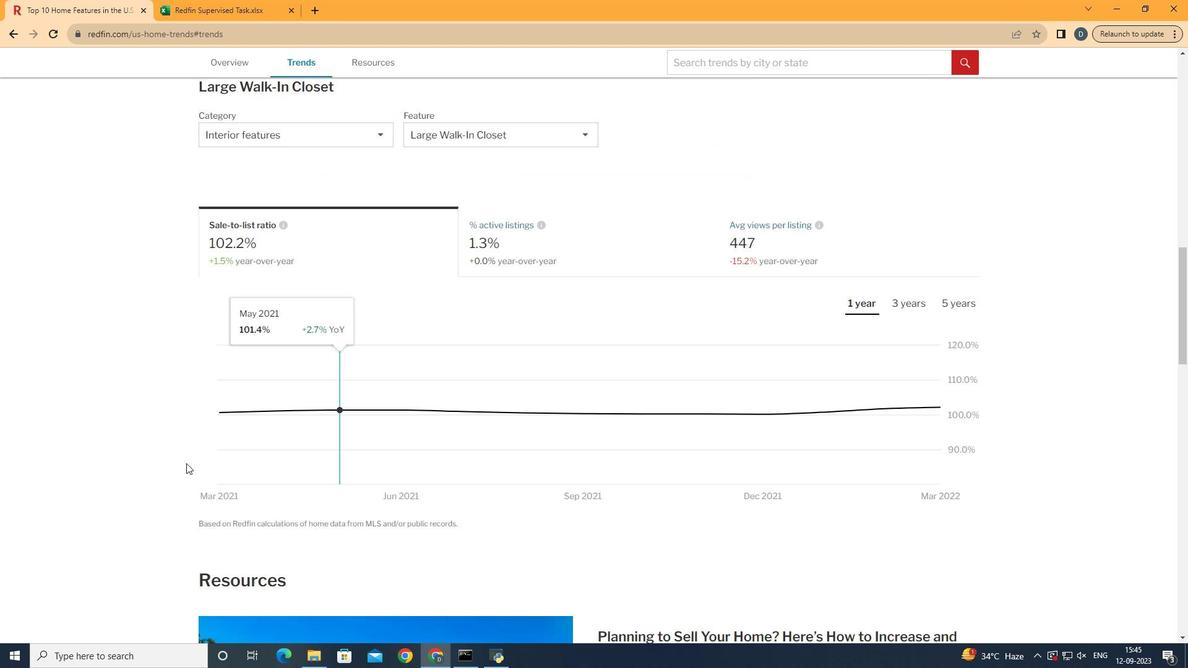 
Action: Mouse moved to (961, 449)
Screenshot: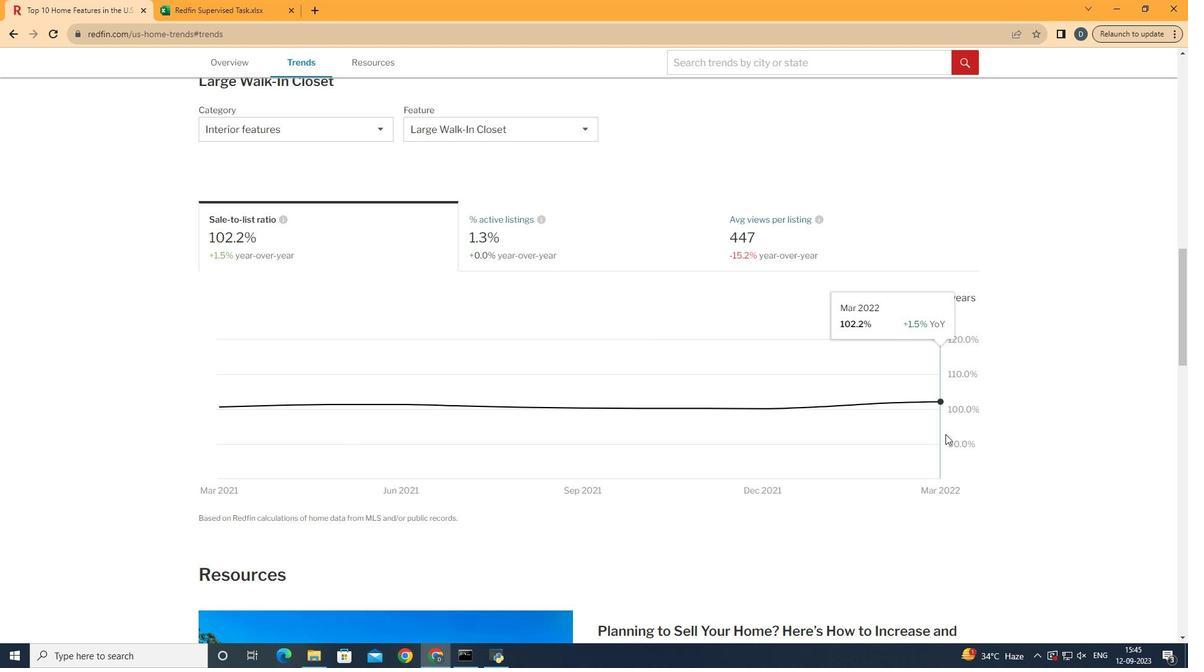 
